 Task: Select the Australia/Eucia as time zone for the schedule.
Action: Mouse moved to (822, 71)
Screenshot: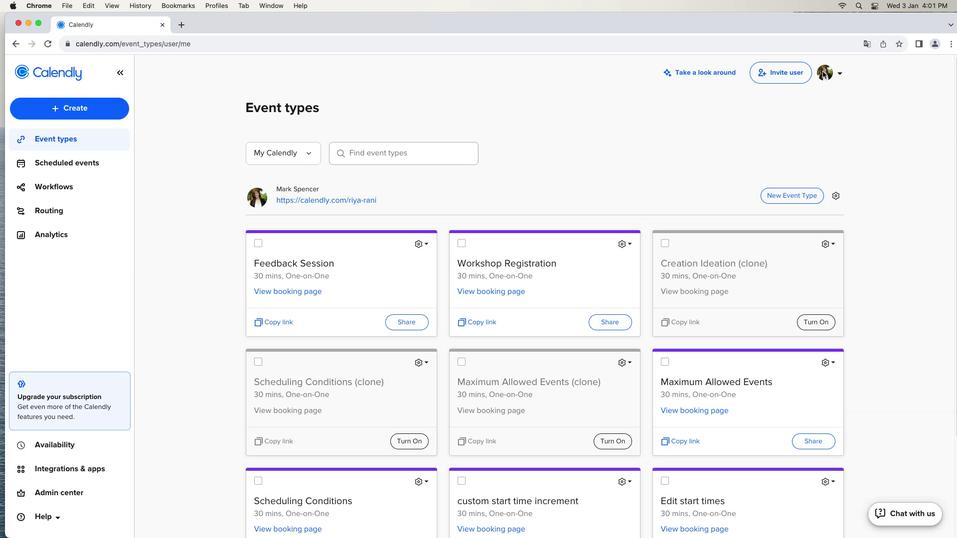 
Action: Mouse pressed left at (822, 71)
Screenshot: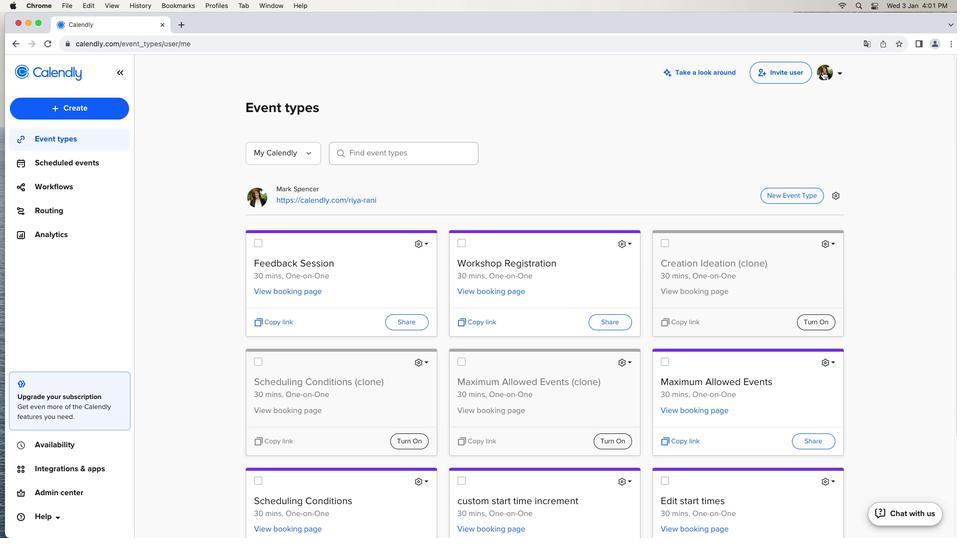 
Action: Mouse pressed left at (822, 71)
Screenshot: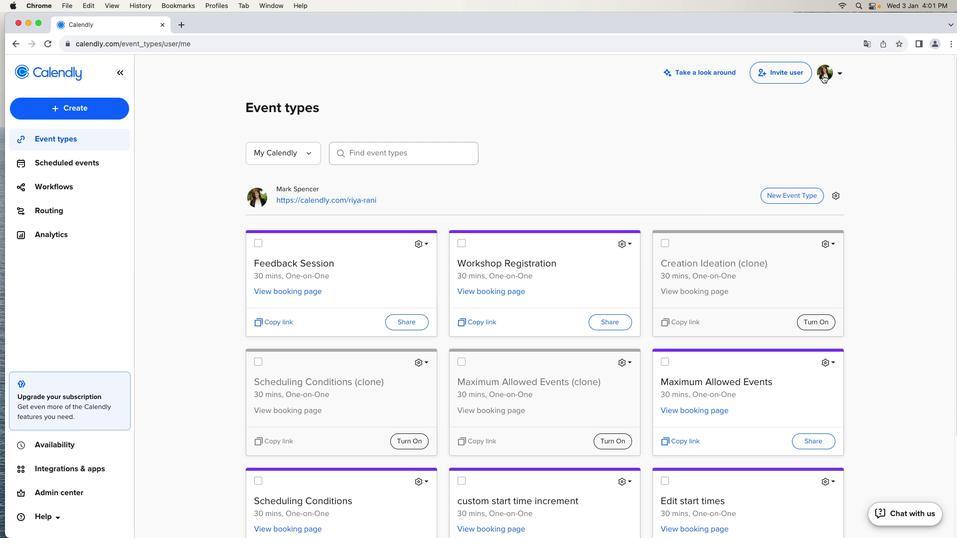 
Action: Mouse moved to (823, 74)
Screenshot: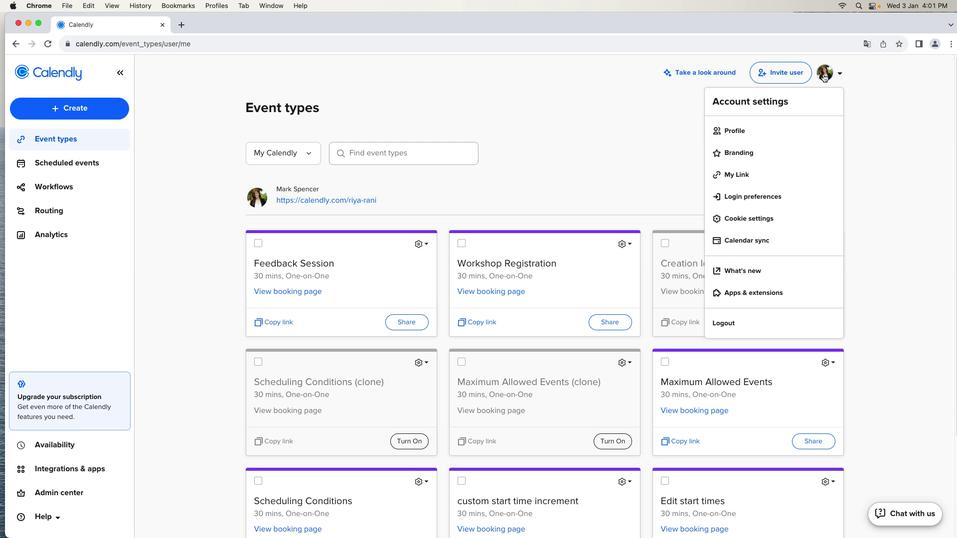 
Action: Mouse pressed left at (823, 74)
Screenshot: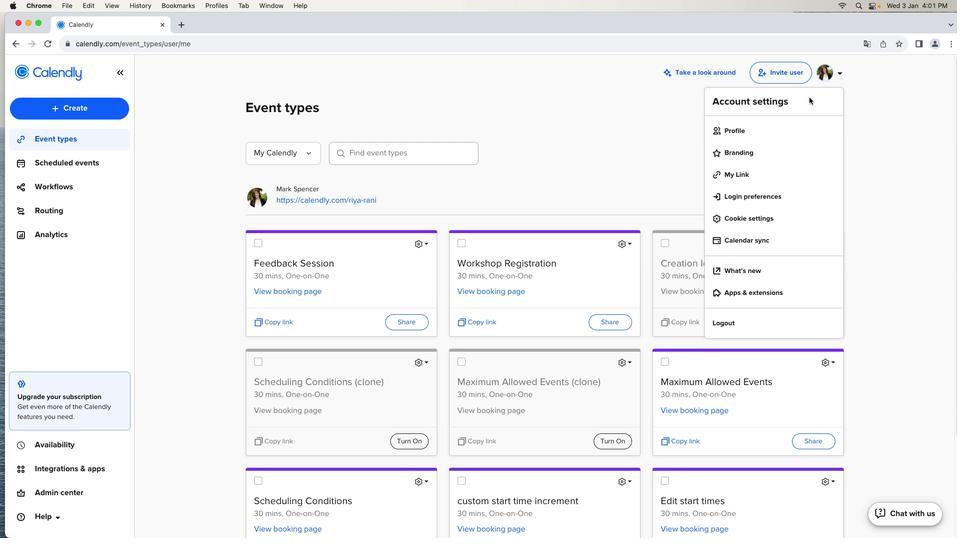 
Action: Mouse moved to (771, 133)
Screenshot: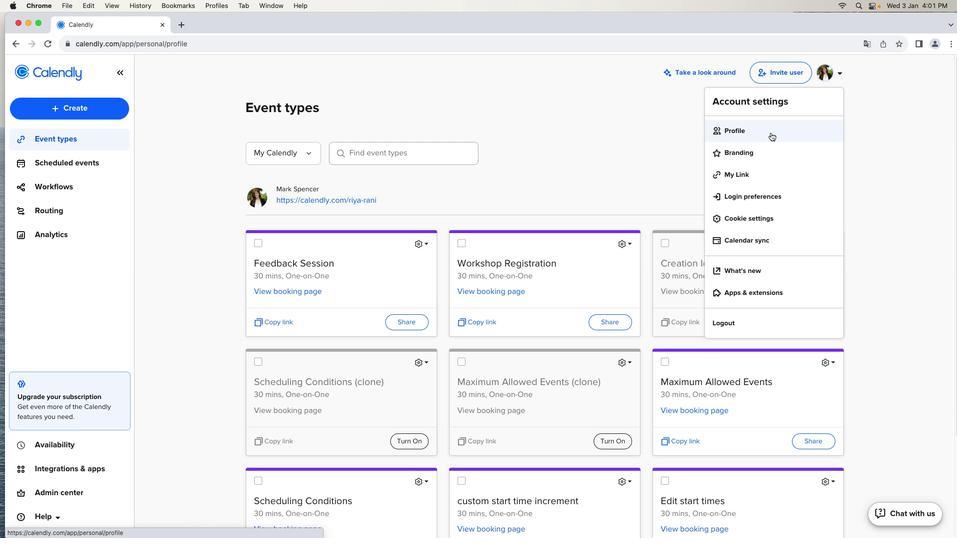 
Action: Mouse pressed left at (771, 133)
Screenshot: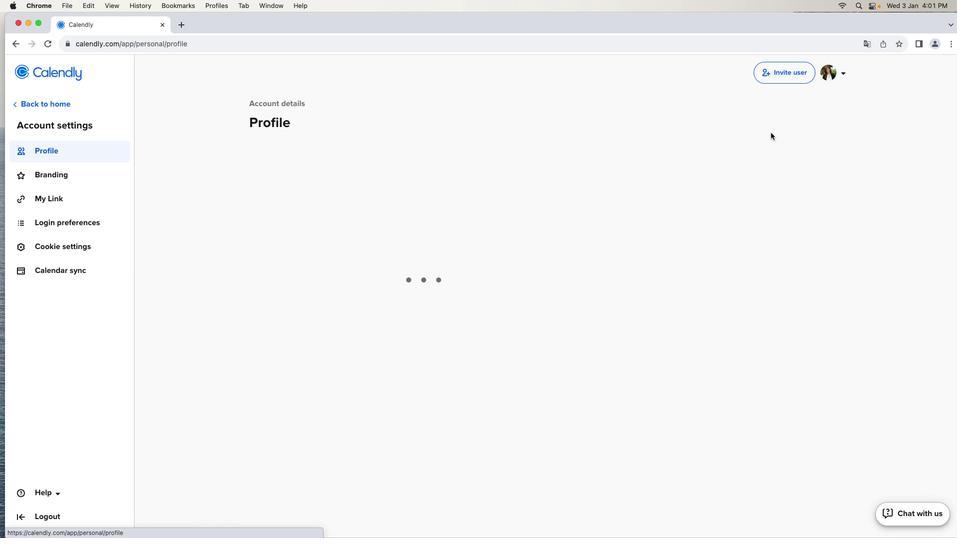 
Action: Mouse moved to (525, 370)
Screenshot: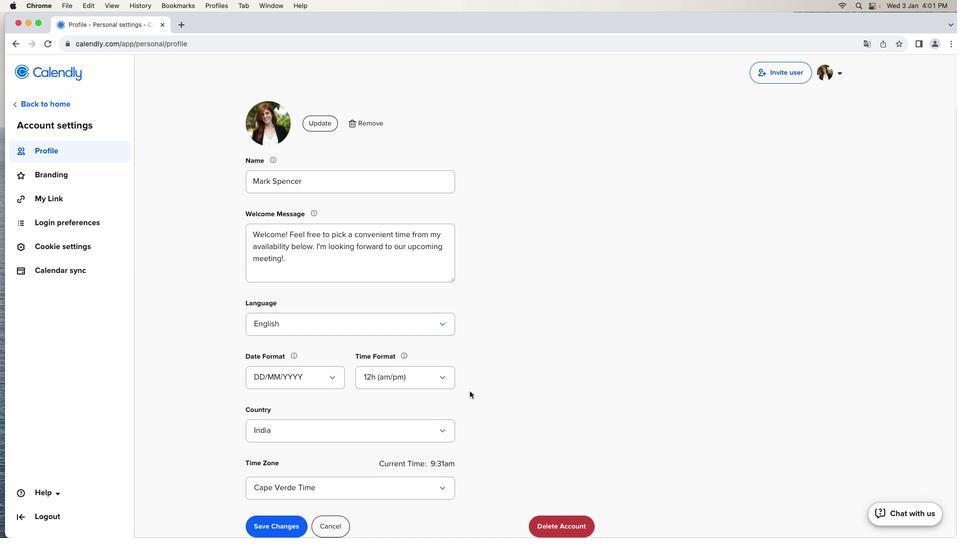 
Action: Mouse scrolled (525, 370) with delta (0, 0)
Screenshot: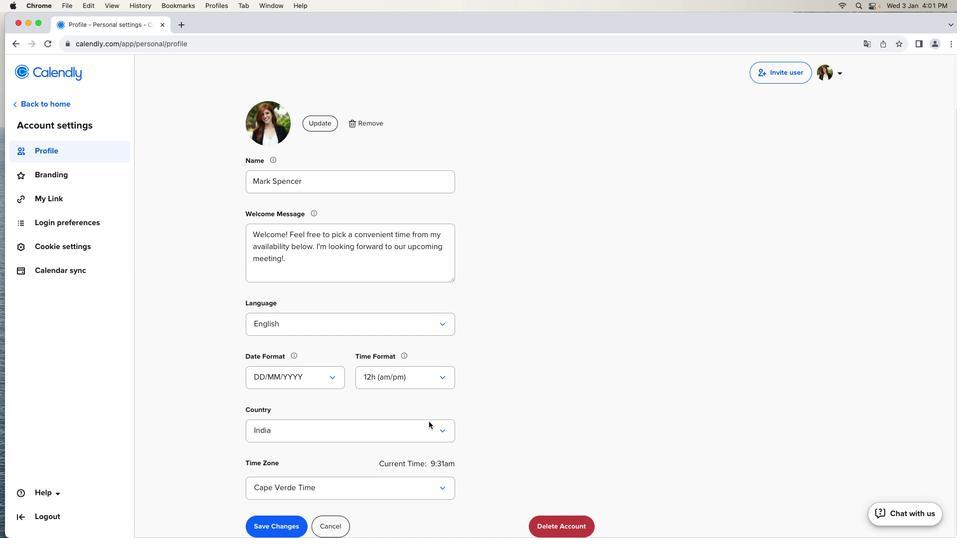 
Action: Mouse scrolled (525, 370) with delta (0, 0)
Screenshot: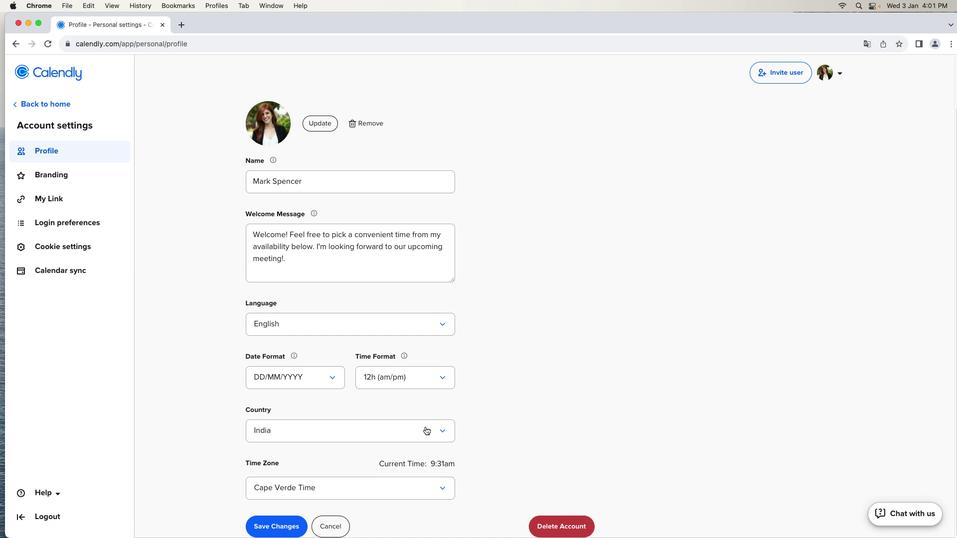 
Action: Mouse scrolled (525, 370) with delta (0, -1)
Screenshot: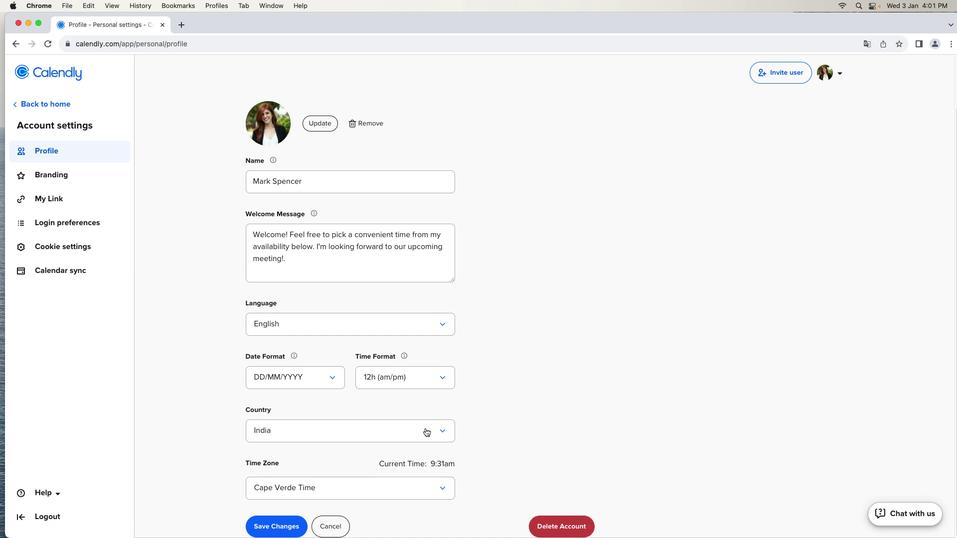 
Action: Mouse scrolled (525, 370) with delta (0, -1)
Screenshot: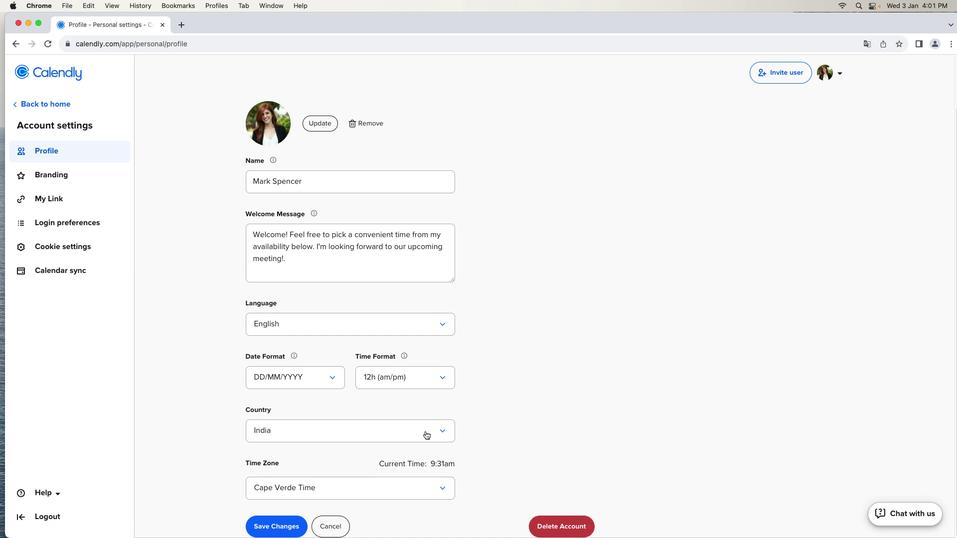 
Action: Mouse moved to (422, 491)
Screenshot: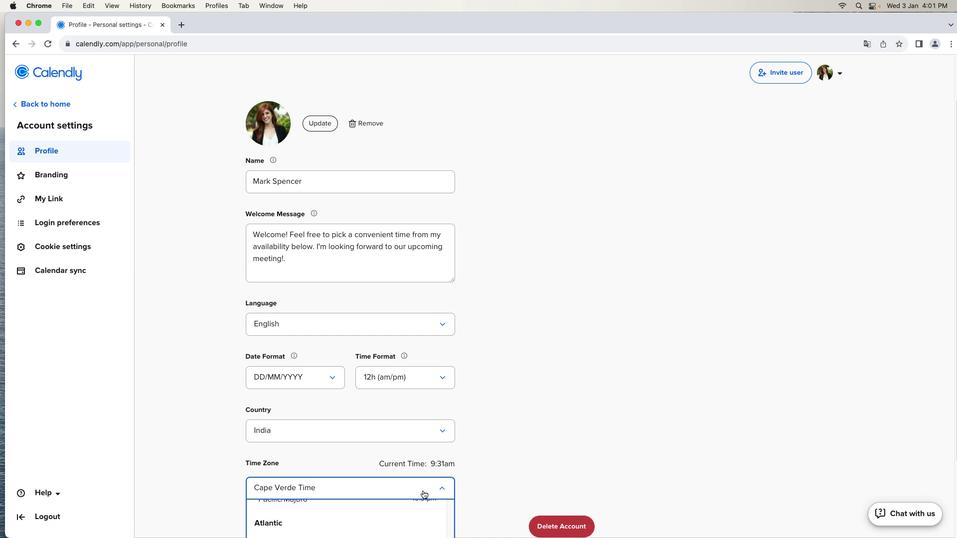 
Action: Mouse pressed left at (422, 491)
Screenshot: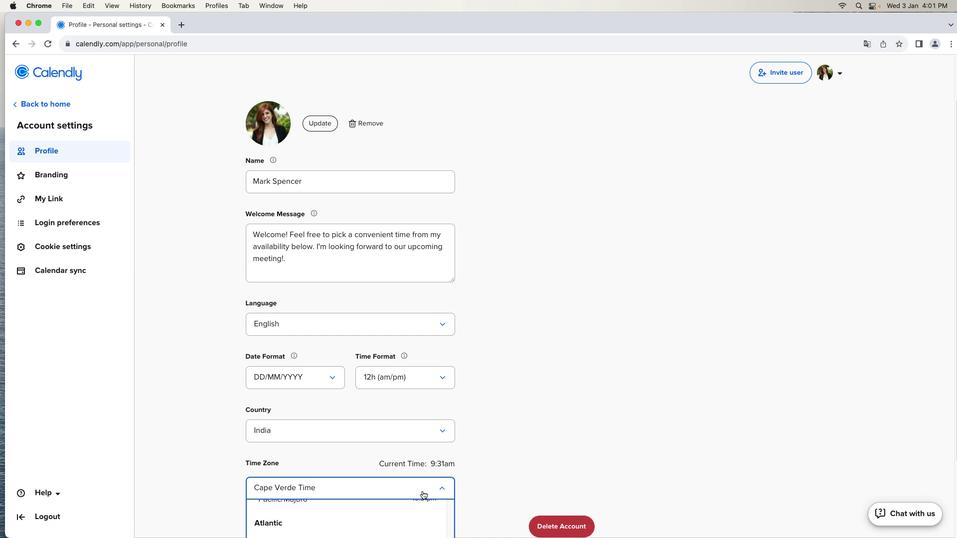 
Action: Mouse moved to (484, 466)
Screenshot: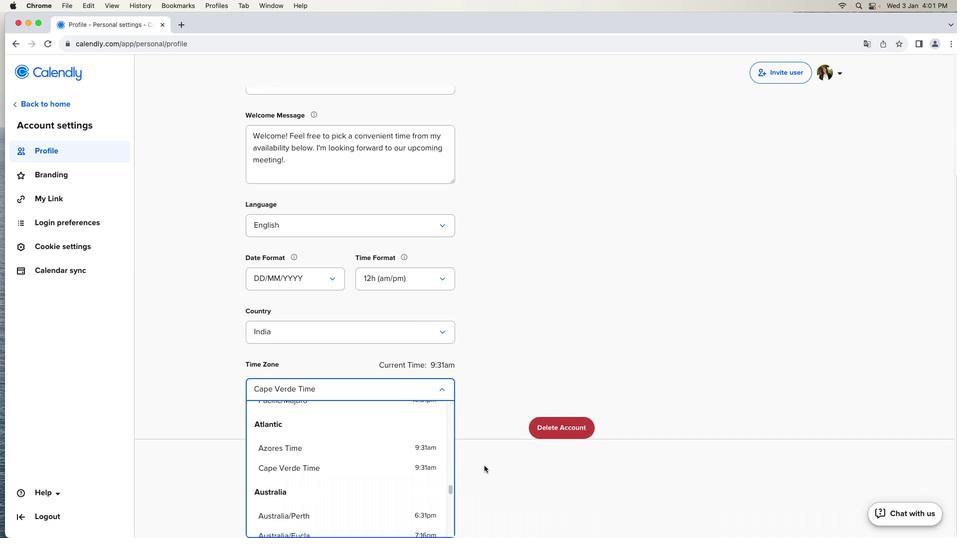 
Action: Mouse scrolled (484, 466) with delta (0, 0)
Screenshot: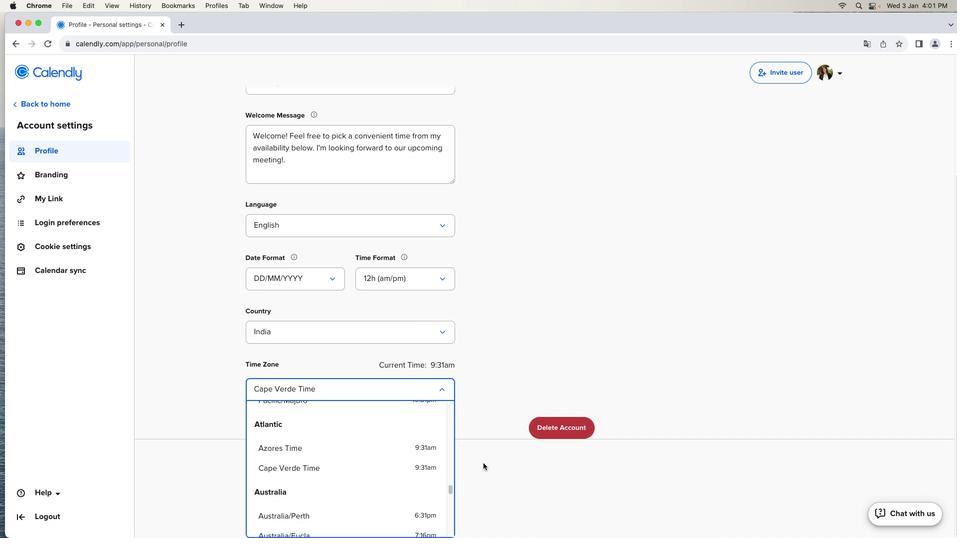 
Action: Mouse scrolled (484, 466) with delta (0, 0)
Screenshot: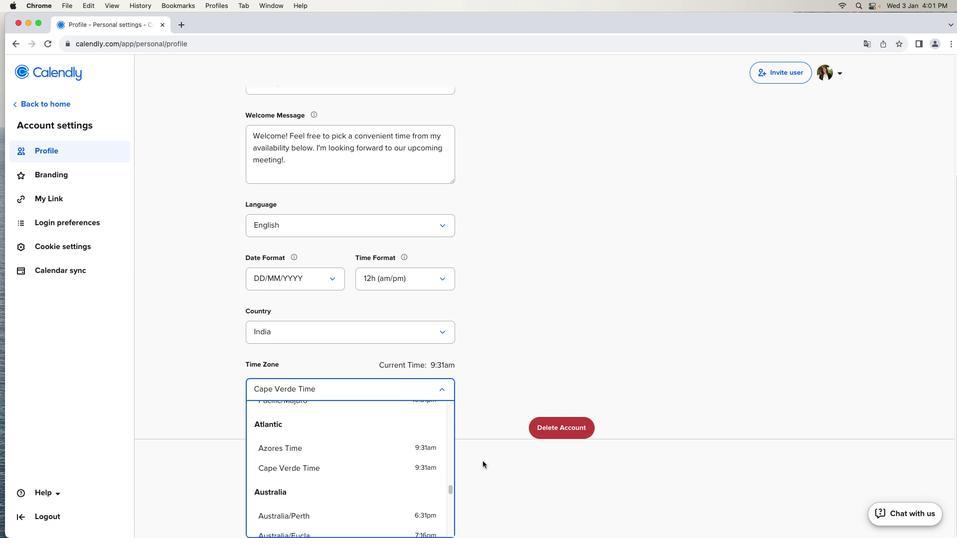 
Action: Mouse scrolled (484, 466) with delta (0, 0)
Screenshot: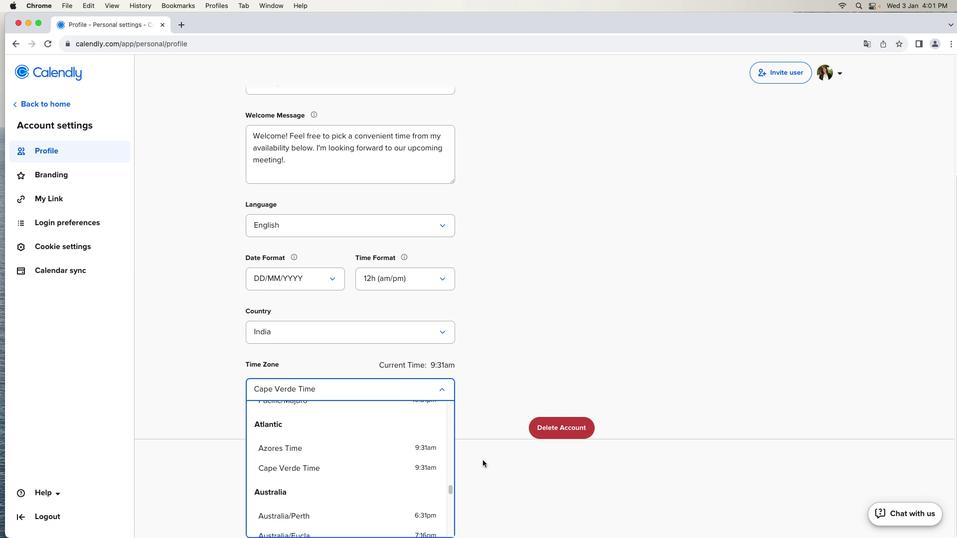 
Action: Mouse scrolled (484, 466) with delta (0, 0)
Screenshot: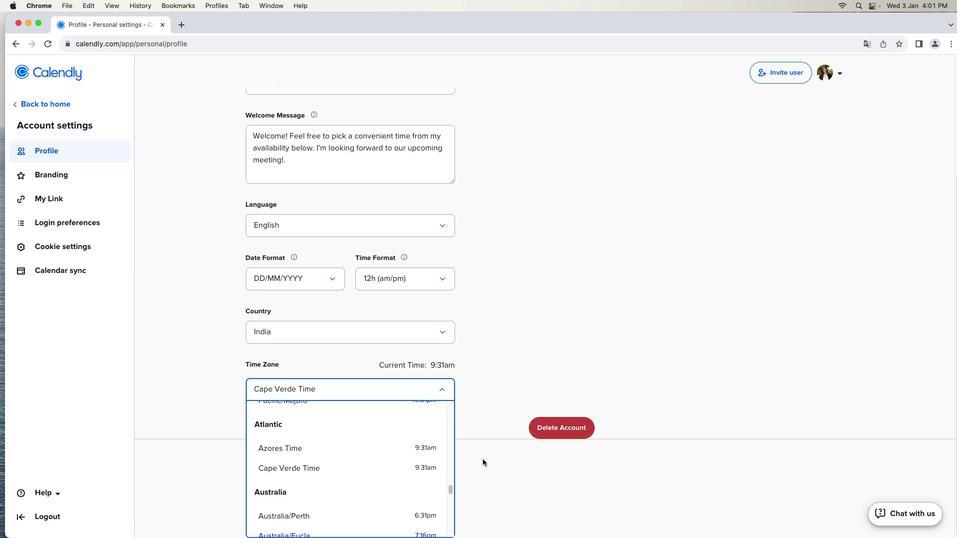
Action: Mouse moved to (383, 463)
Screenshot: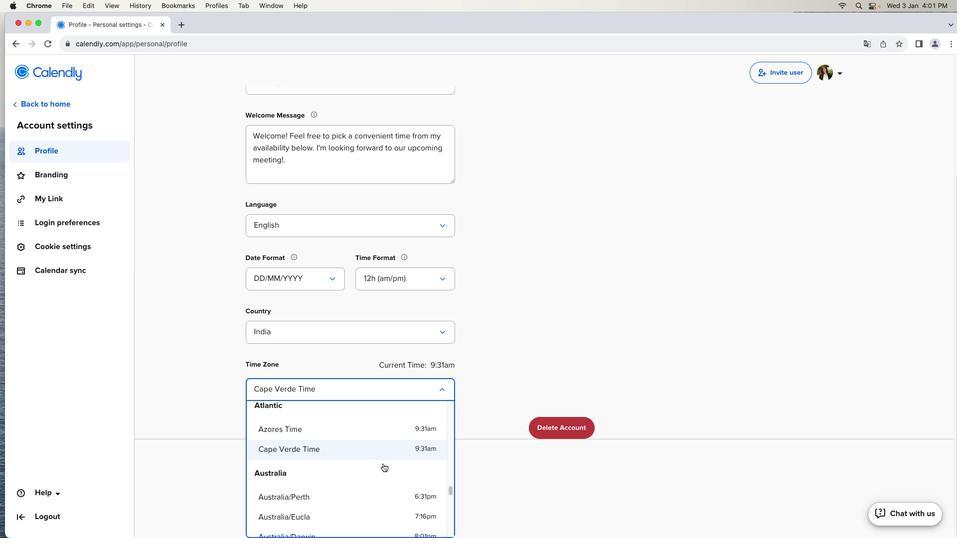 
Action: Mouse scrolled (383, 463) with delta (0, 0)
Screenshot: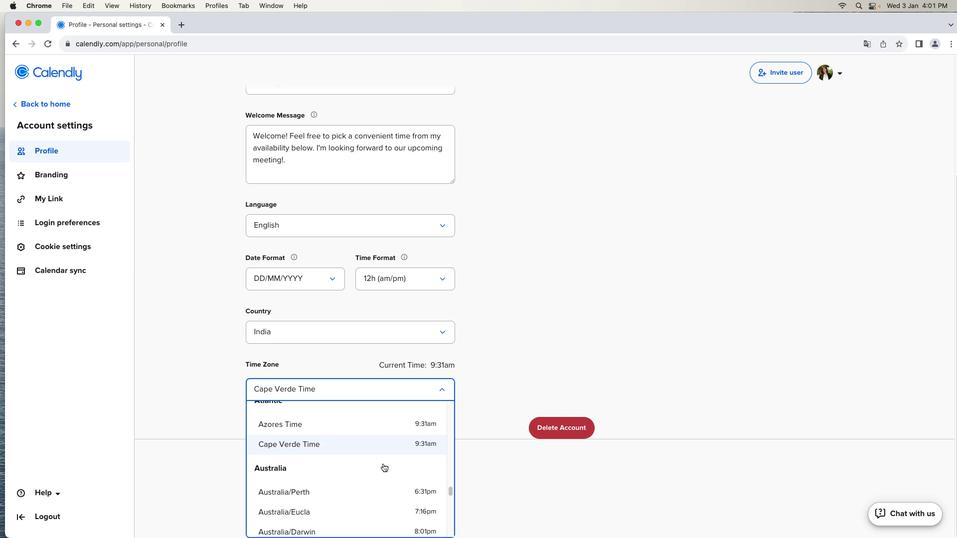
Action: Mouse scrolled (383, 463) with delta (0, 0)
Screenshot: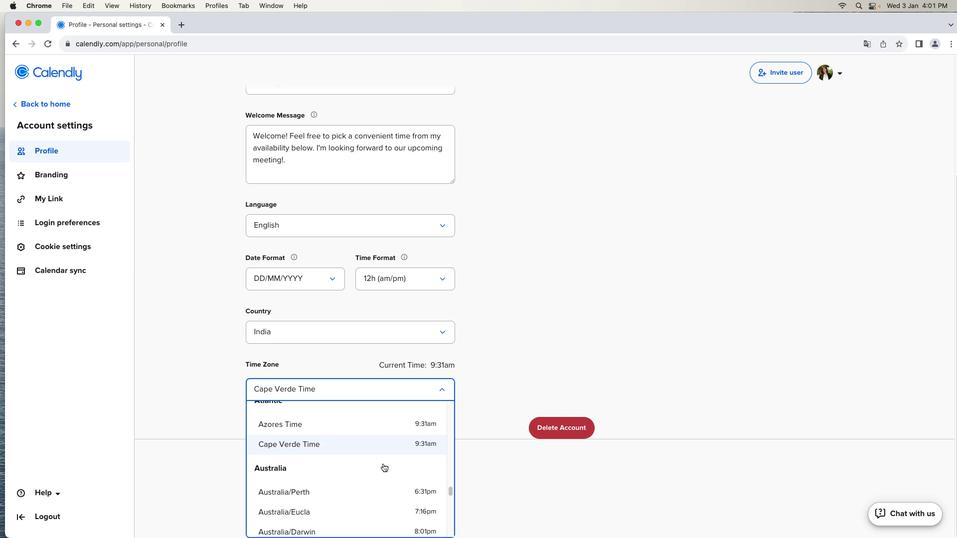 
Action: Mouse scrolled (383, 463) with delta (0, 0)
Screenshot: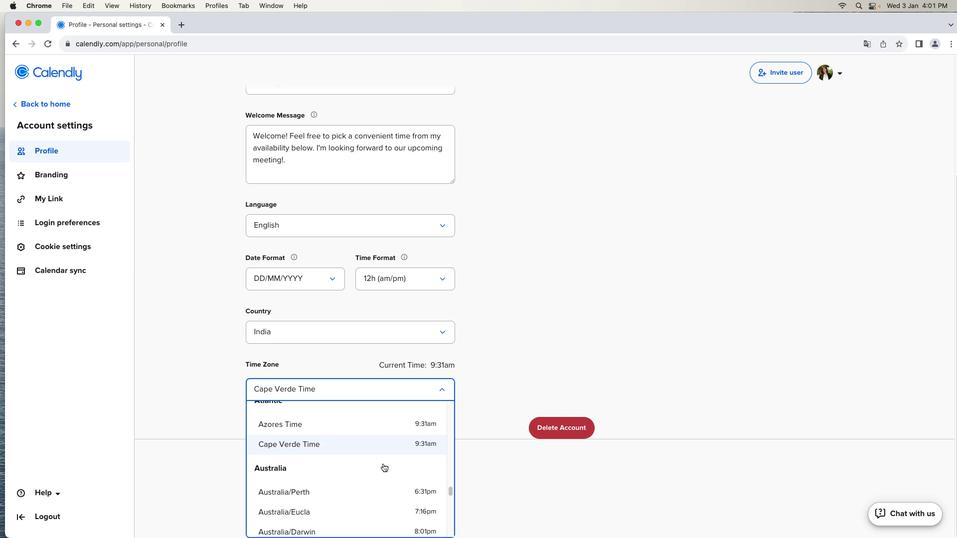 
Action: Mouse moved to (317, 512)
Screenshot: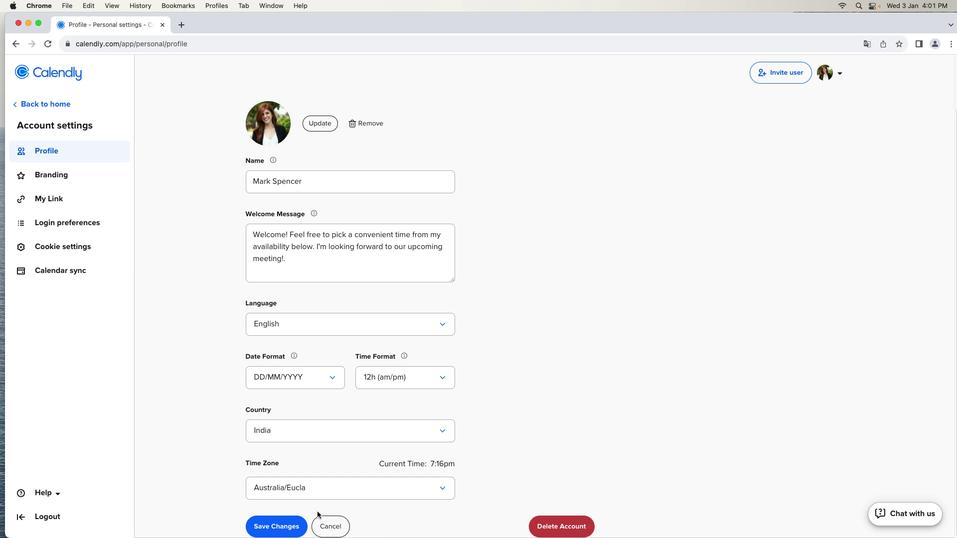 
Action: Mouse pressed left at (317, 512)
Screenshot: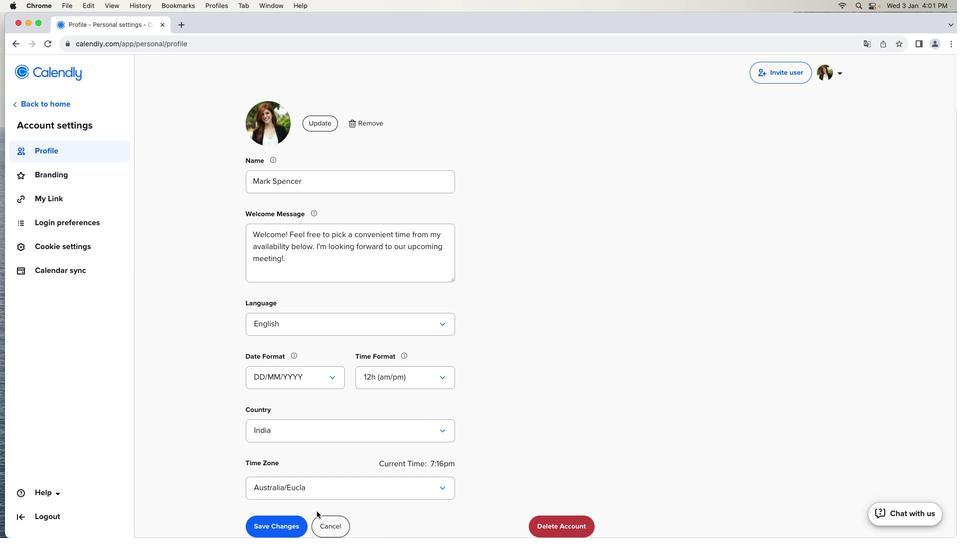 
Action: Mouse moved to (267, 531)
Screenshot: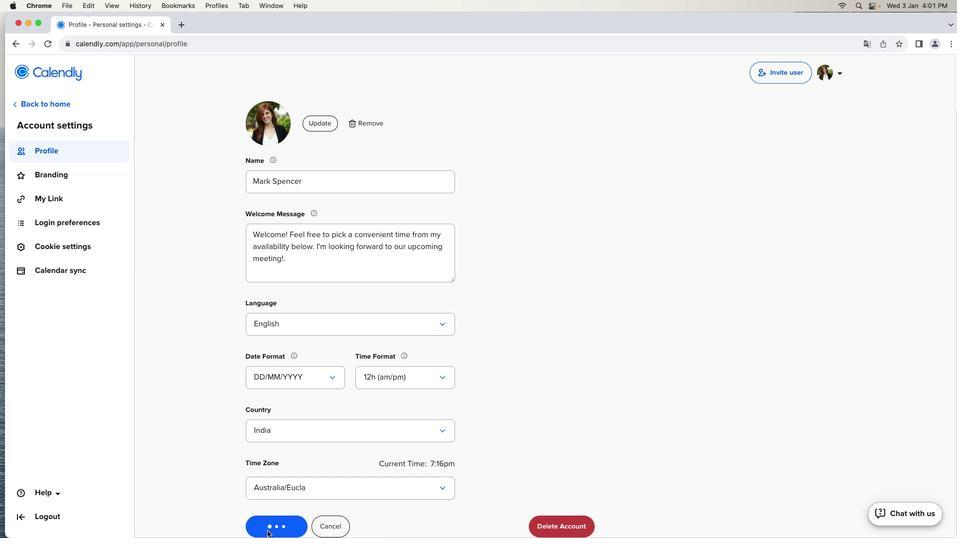 
Action: Mouse pressed left at (267, 531)
Screenshot: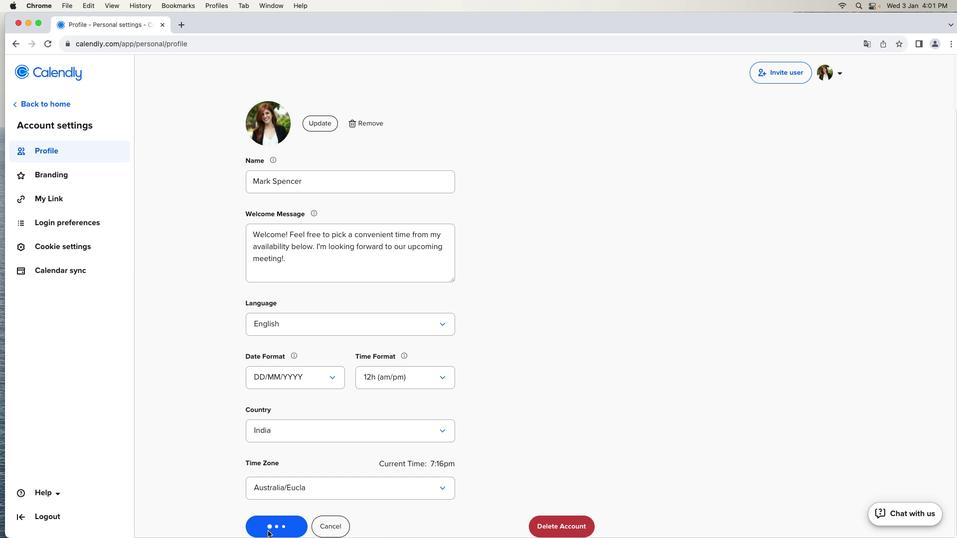 
Action: Mouse moved to (638, 399)
Screenshot: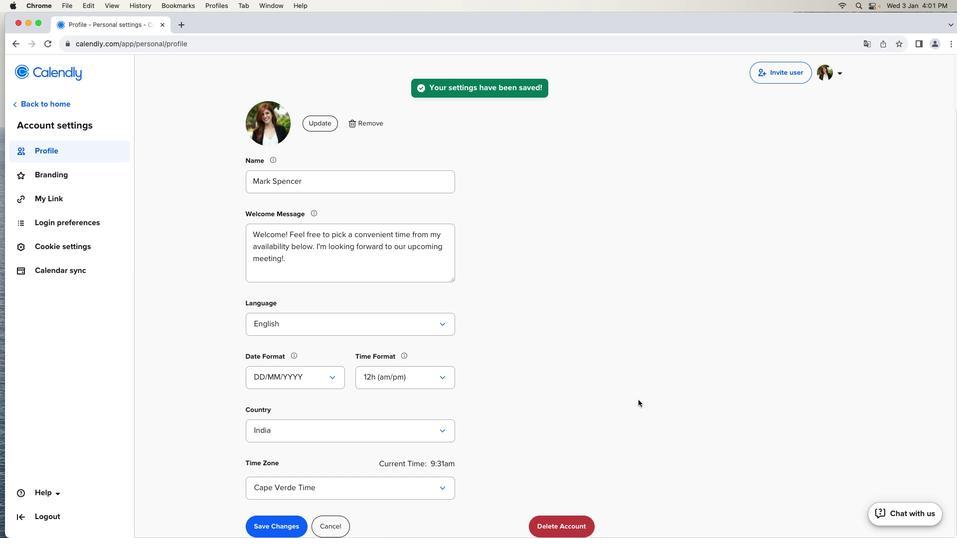 
